 Task: Add Attachment from Trello to Card Card0000000358 in Board Board0000000090 in Workspace WS0000000030 in Trello. Add Cover Blue to Card Card0000000358 in Board Board0000000090 in Workspace WS0000000030 in Trello. Add "Copy Card To …" Button titled Button0000000358 to "bottom" of the list "To Do" to Card Card0000000358 in Board Board0000000090 in Workspace WS0000000030 in Trello. Add Description DS0000000358 to Card Card0000000358 in Board Board0000000090 in Workspace WS0000000030 in Trello. Add Comment CM0000000358 to Card Card0000000358 in Board Board0000000090 in Workspace WS0000000030 in Trello
Action: Mouse moved to (325, 317)
Screenshot: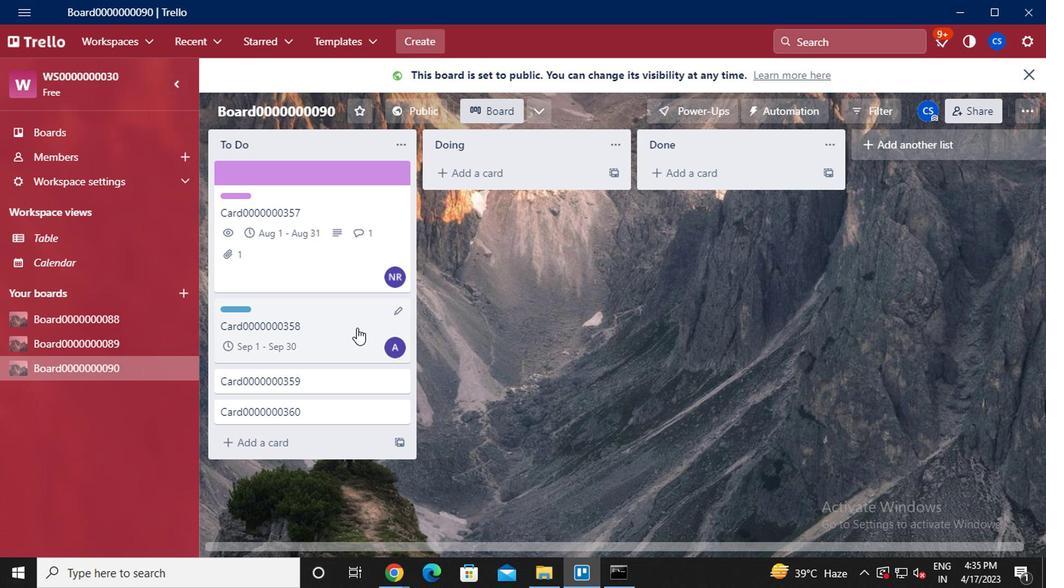
Action: Mouse pressed left at (325, 317)
Screenshot: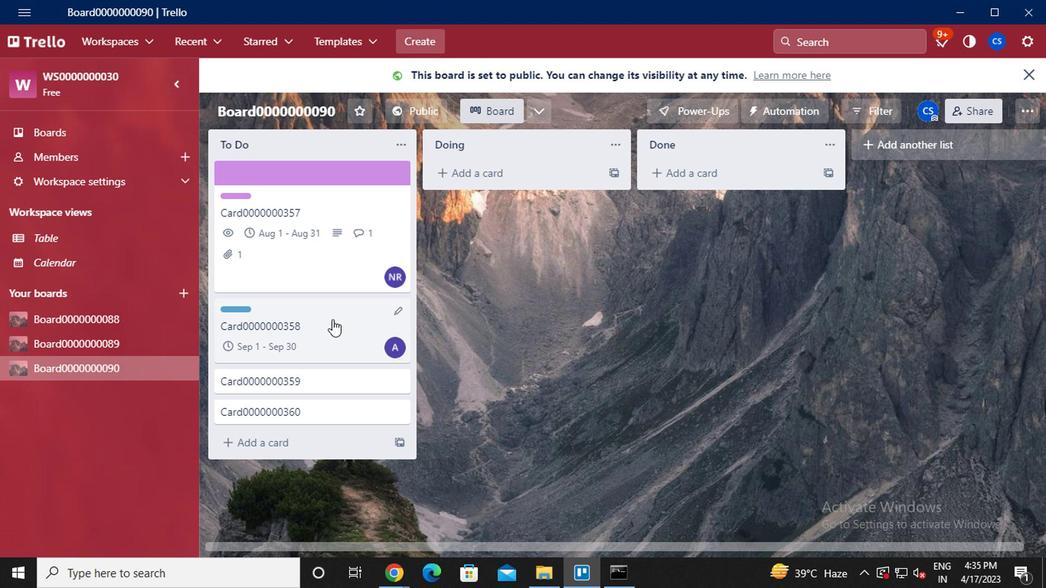 
Action: Mouse moved to (733, 262)
Screenshot: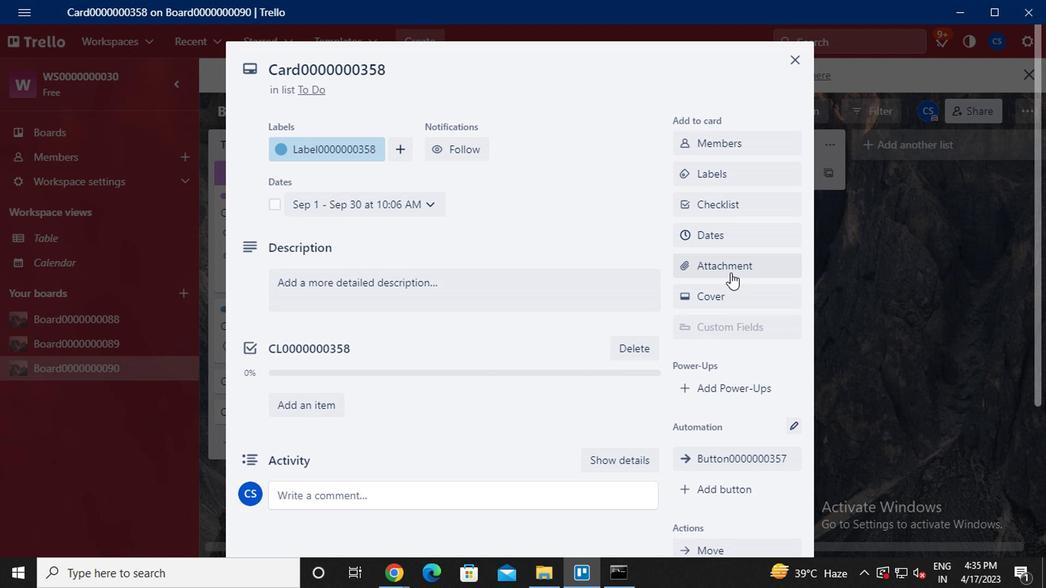 
Action: Mouse pressed left at (733, 262)
Screenshot: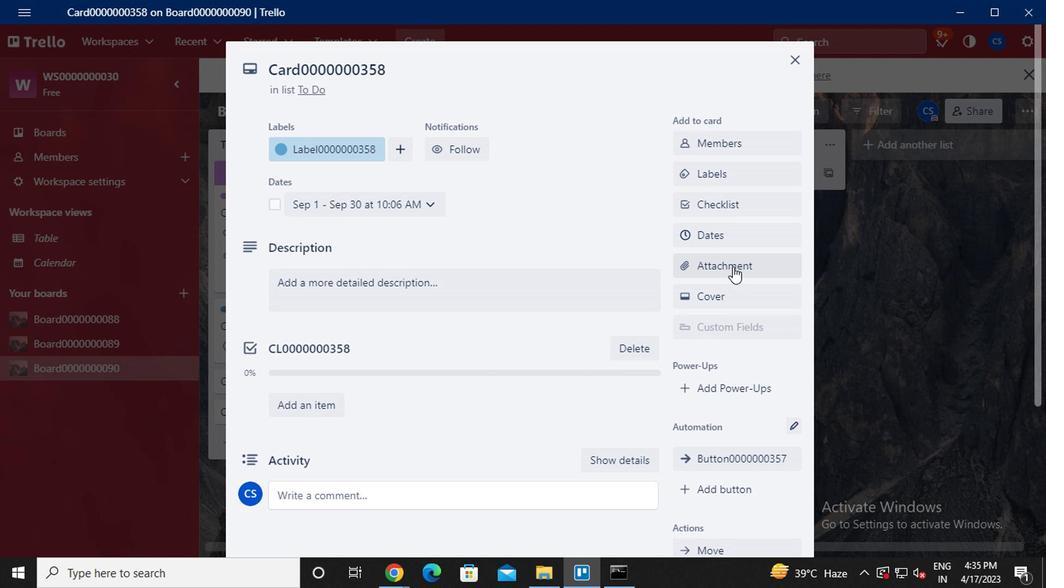 
Action: Mouse moved to (720, 160)
Screenshot: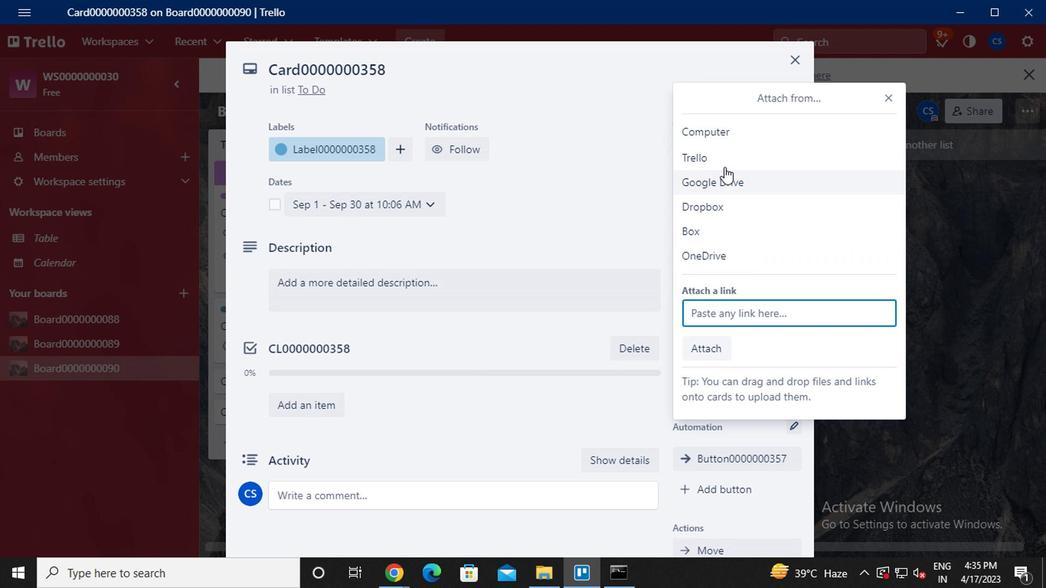 
Action: Mouse pressed left at (720, 160)
Screenshot: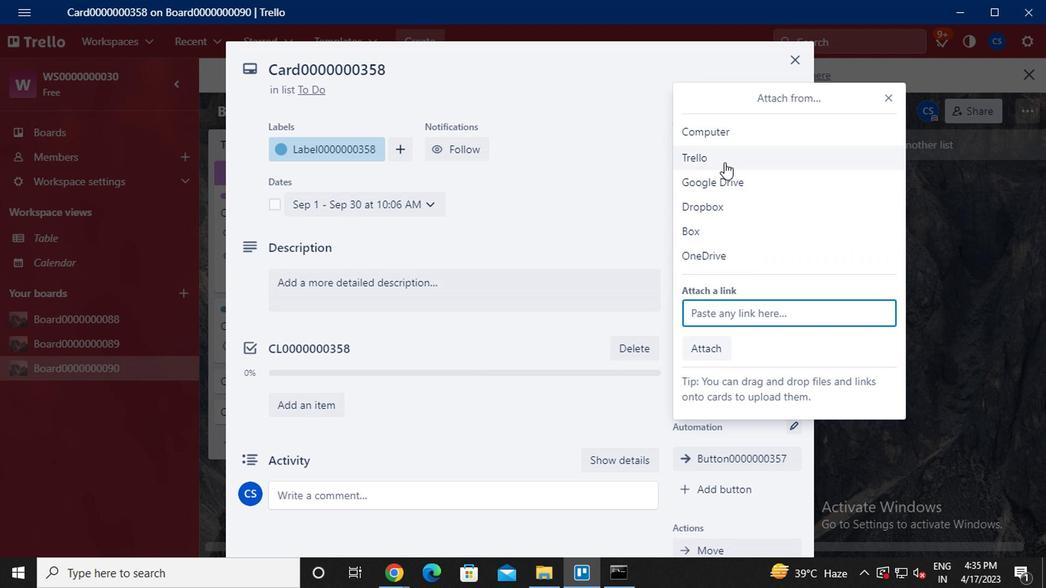 
Action: Mouse moved to (726, 186)
Screenshot: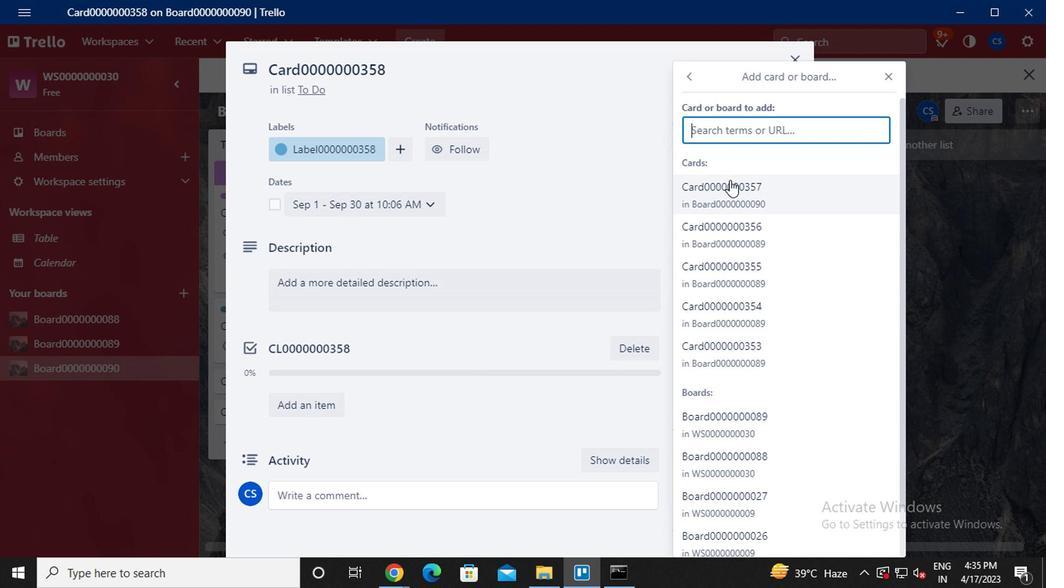 
Action: Mouse pressed left at (726, 186)
Screenshot: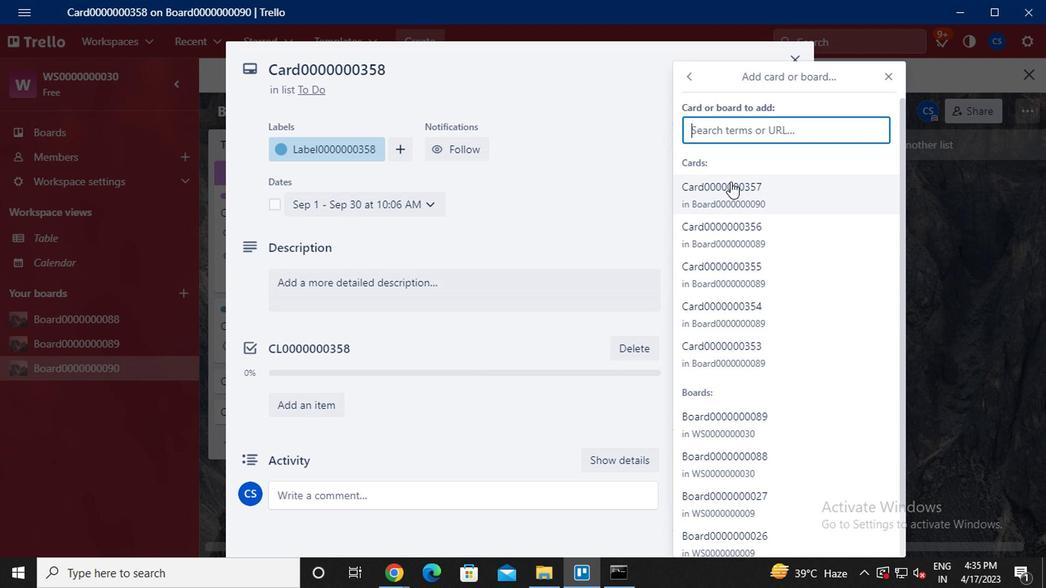 
Action: Mouse moved to (730, 298)
Screenshot: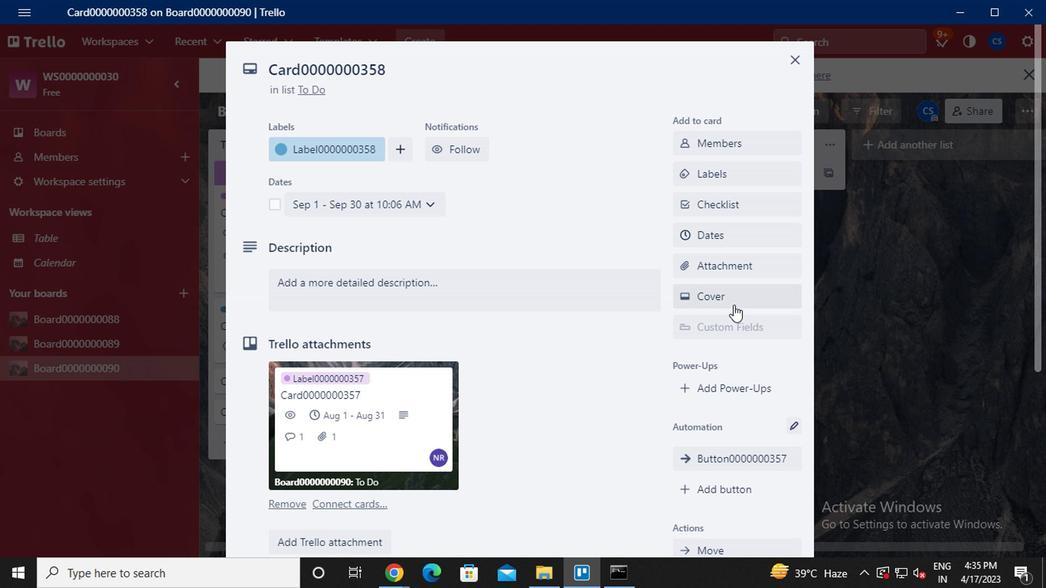 
Action: Mouse pressed left at (730, 298)
Screenshot: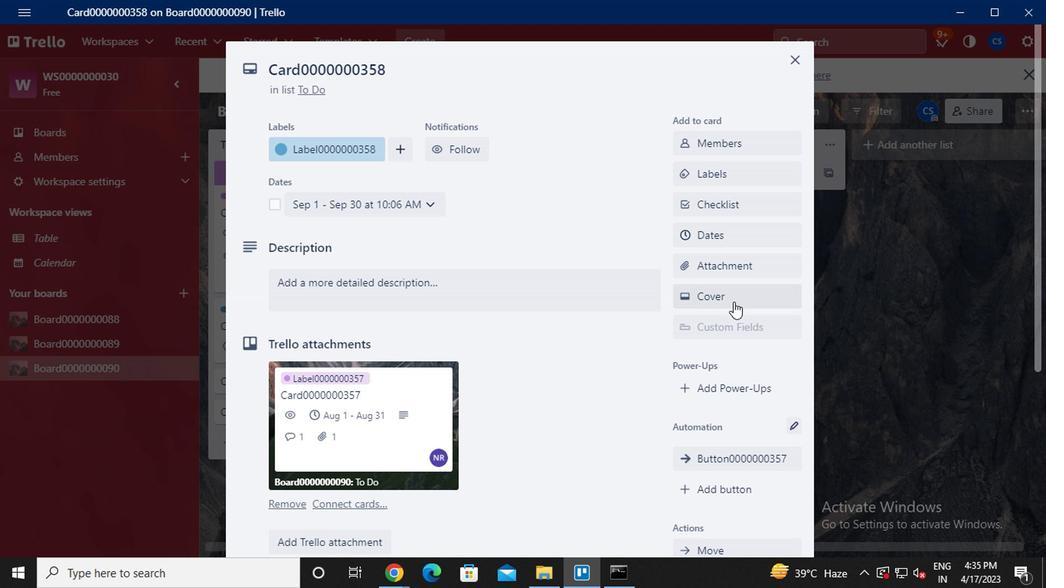 
Action: Mouse moved to (710, 277)
Screenshot: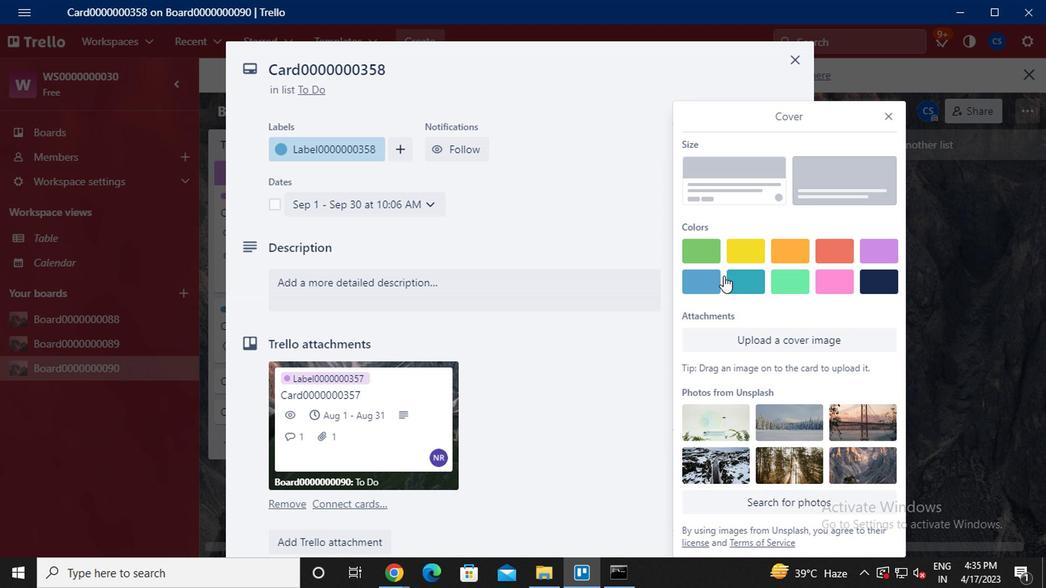 
Action: Mouse pressed left at (710, 277)
Screenshot: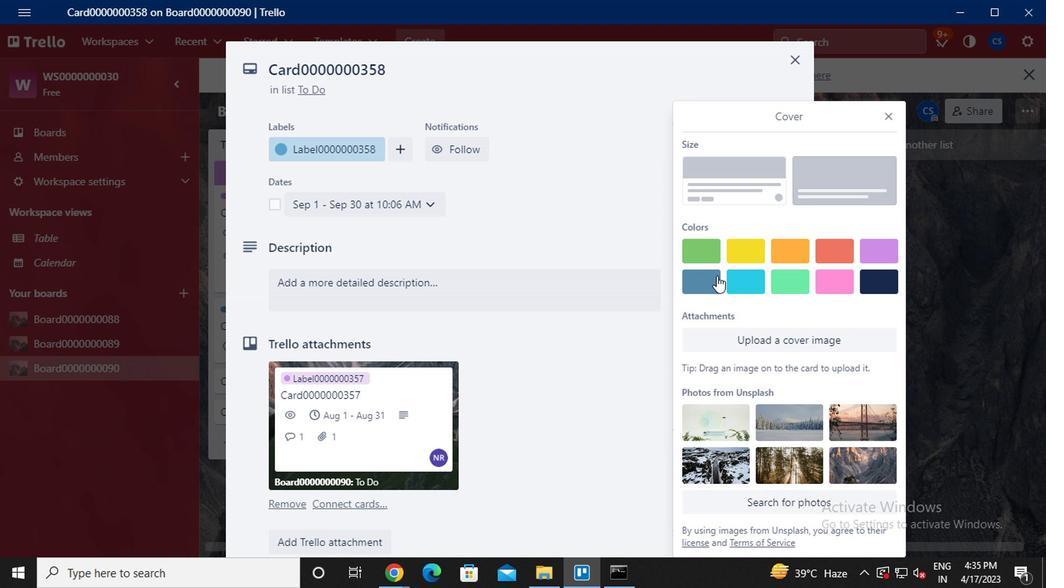 
Action: Mouse moved to (886, 90)
Screenshot: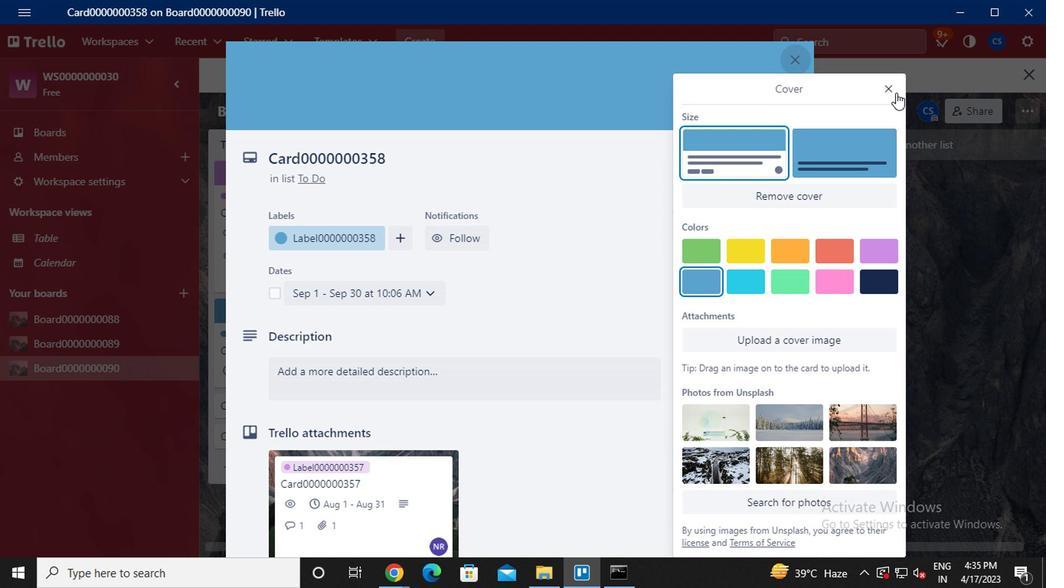 
Action: Mouse pressed left at (886, 90)
Screenshot: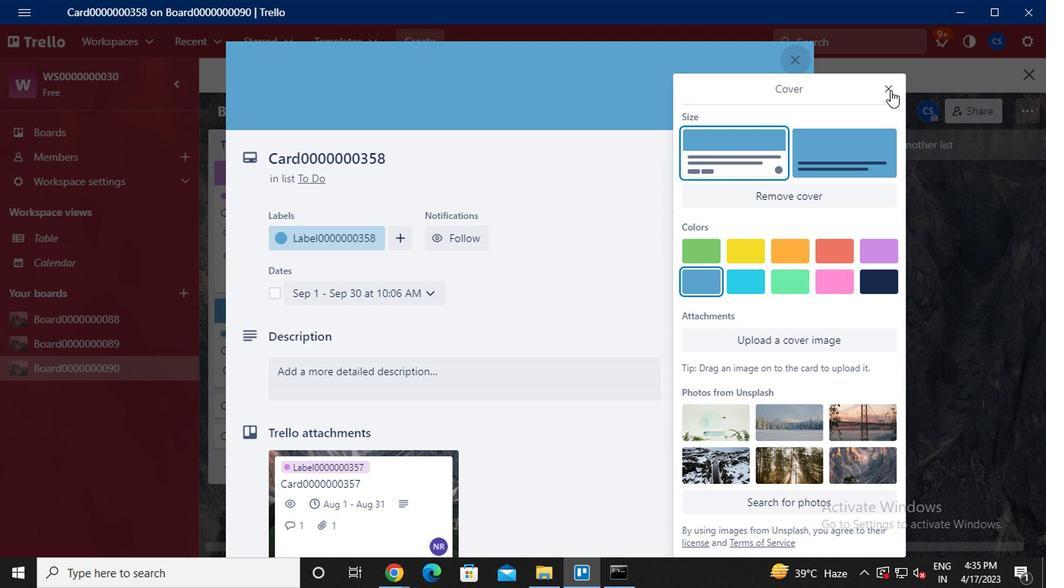 
Action: Mouse moved to (696, 290)
Screenshot: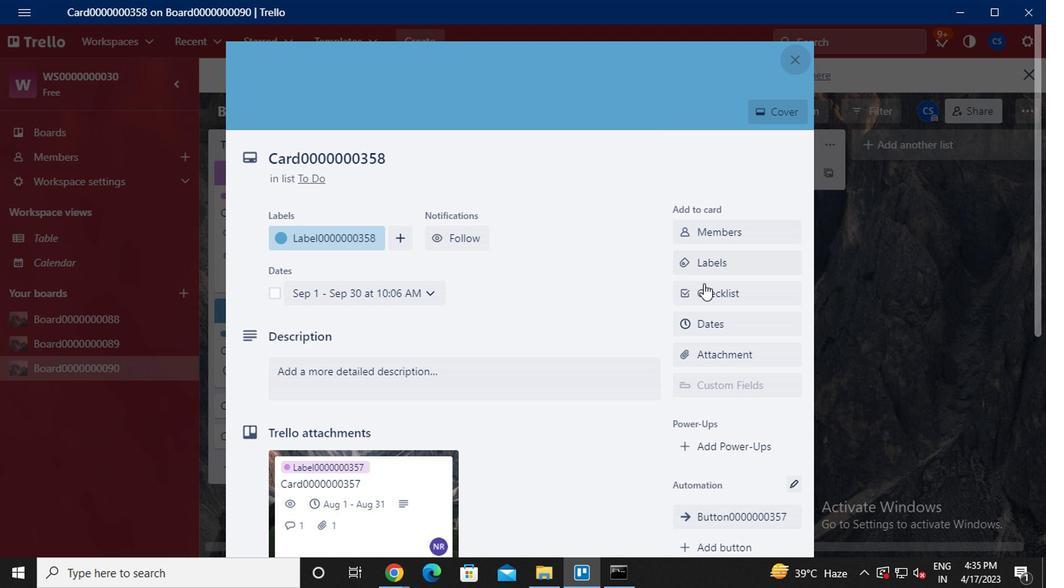 
Action: Mouse scrolled (696, 290) with delta (0, 0)
Screenshot: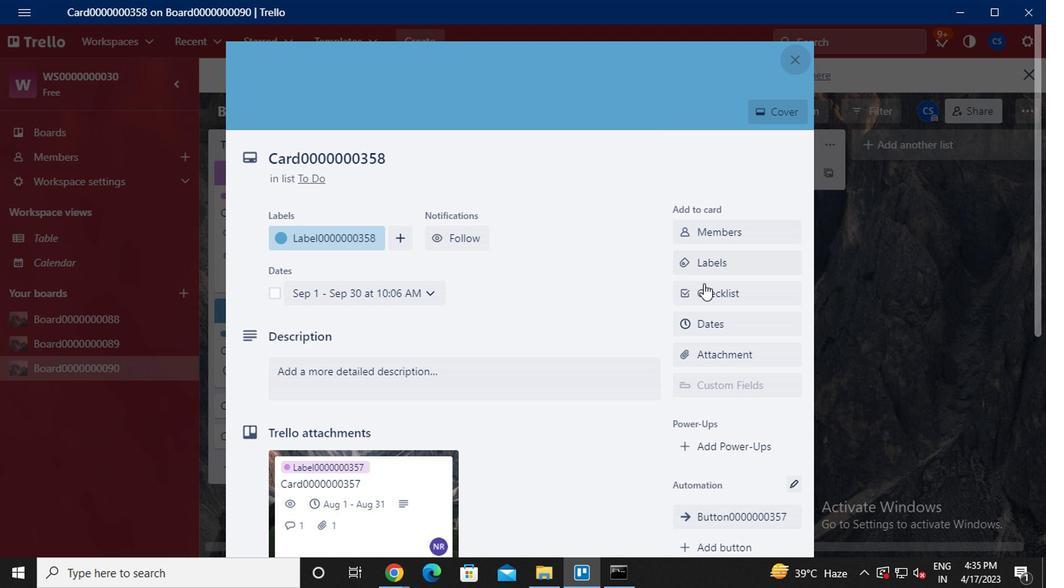 
Action: Mouse moved to (694, 294)
Screenshot: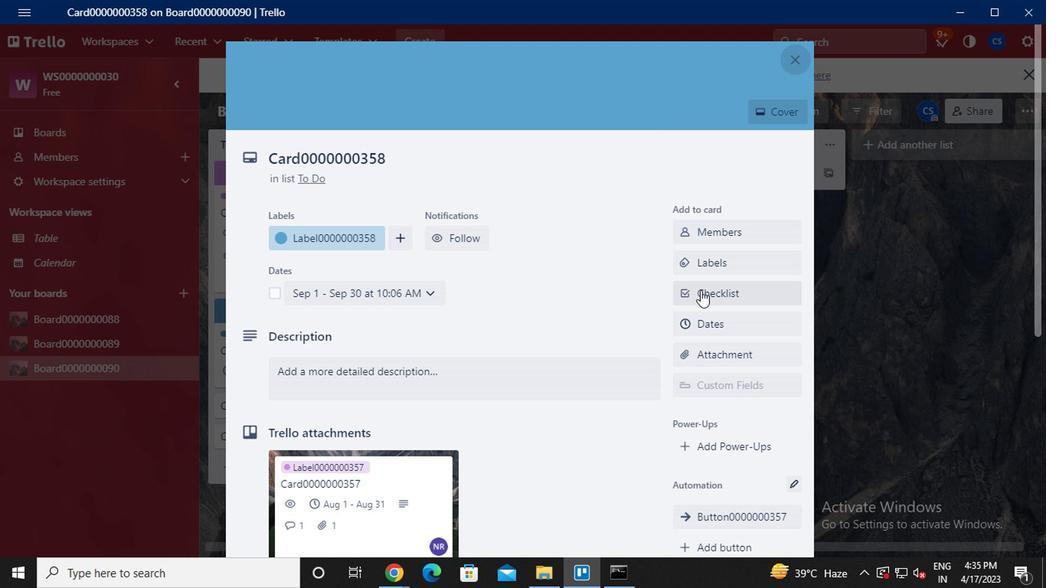 
Action: Mouse scrolled (694, 294) with delta (0, 0)
Screenshot: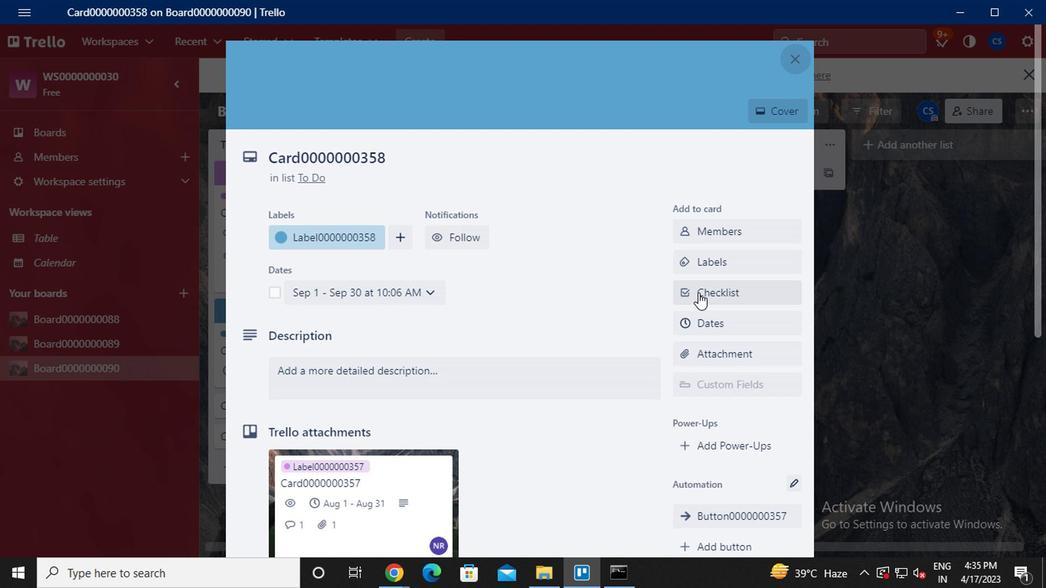
Action: Mouse moved to (732, 389)
Screenshot: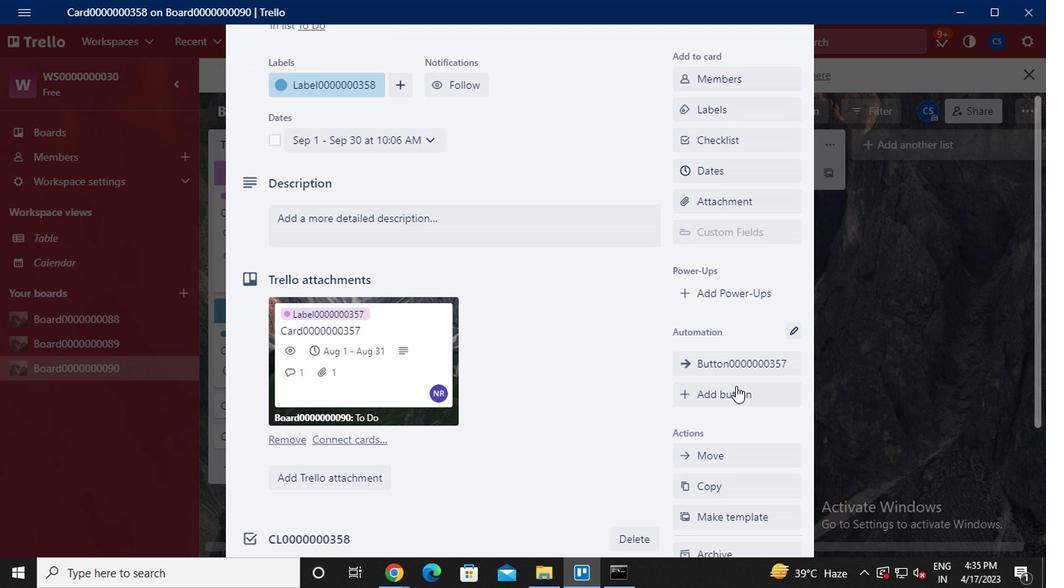 
Action: Mouse pressed left at (732, 389)
Screenshot: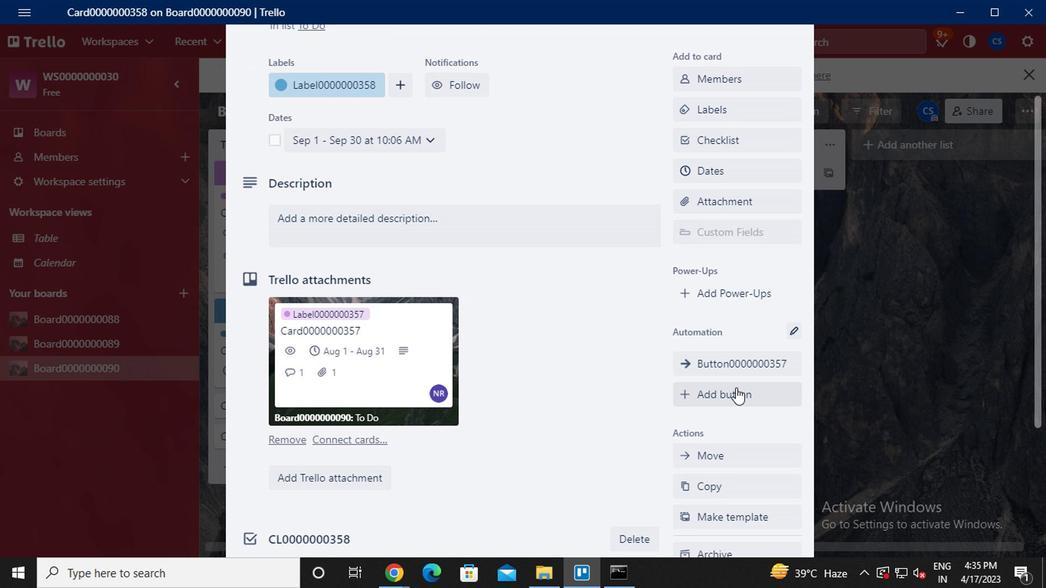 
Action: Mouse moved to (756, 175)
Screenshot: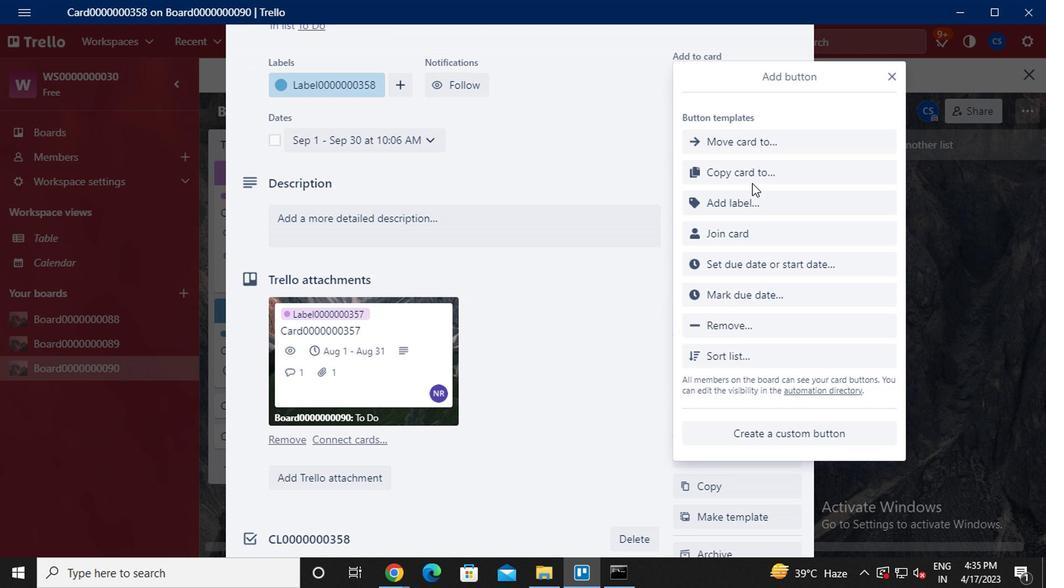 
Action: Mouse pressed left at (756, 175)
Screenshot: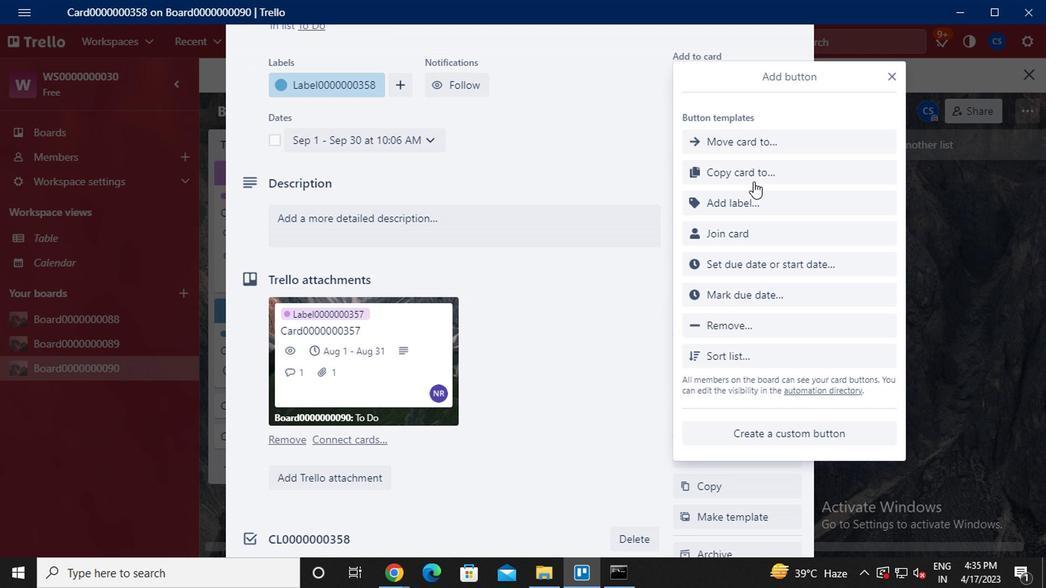 
Action: Key pressed b<Key.caps_lock>utton0000000358
Screenshot: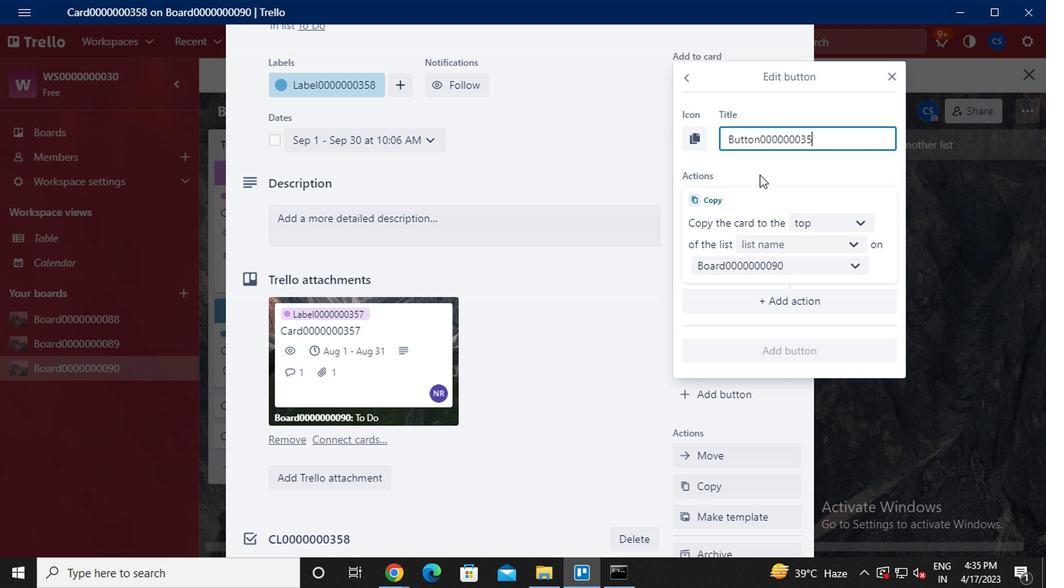 
Action: Mouse moved to (817, 219)
Screenshot: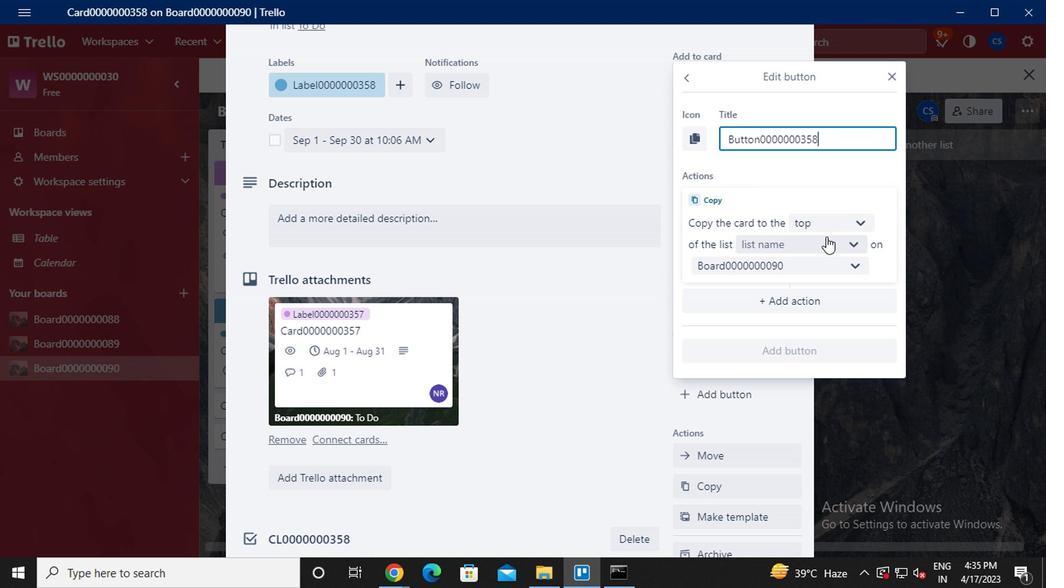 
Action: Mouse pressed left at (817, 219)
Screenshot: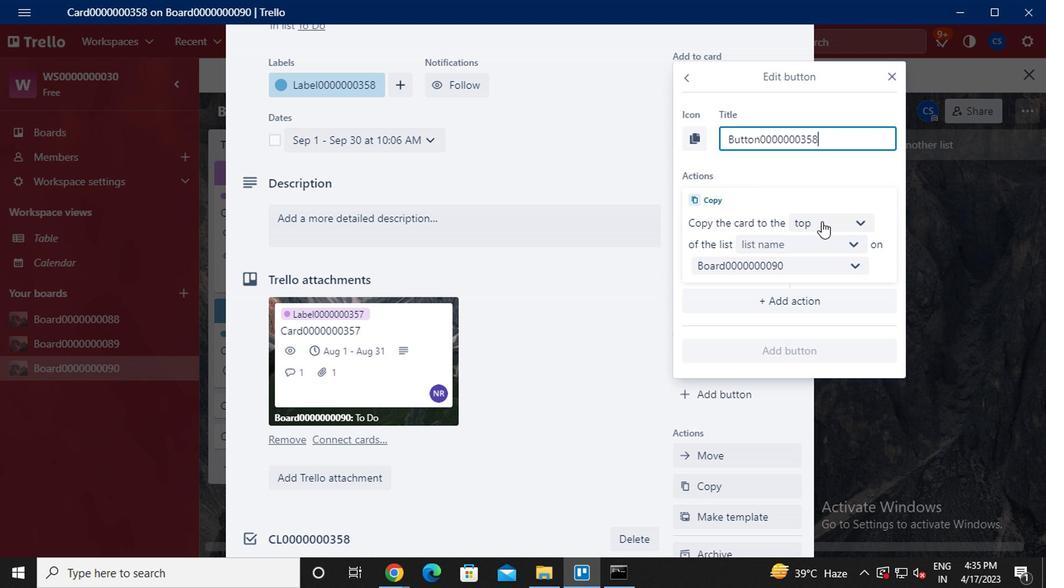 
Action: Mouse moved to (817, 279)
Screenshot: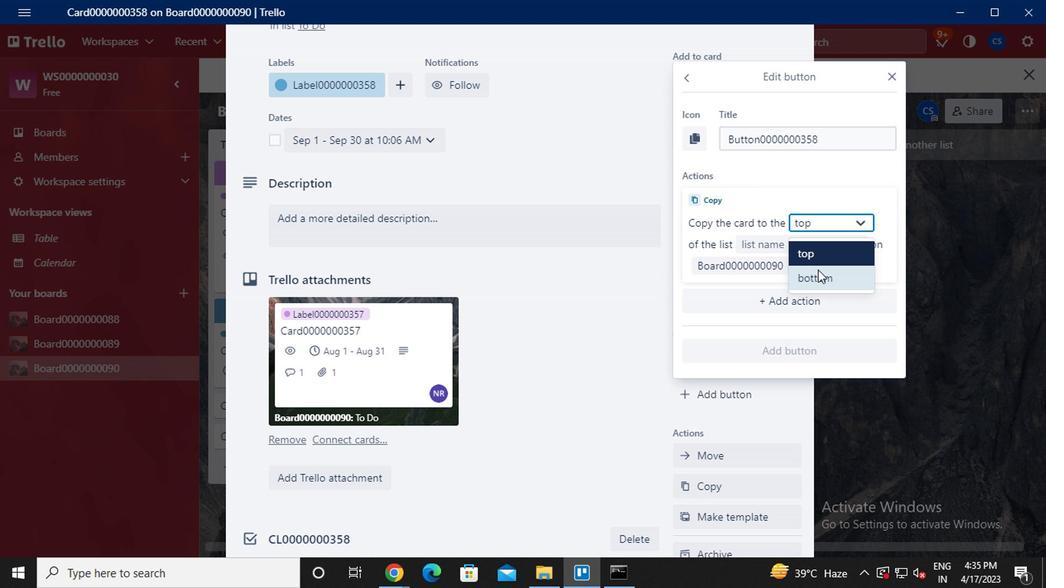 
Action: Mouse pressed left at (817, 279)
Screenshot: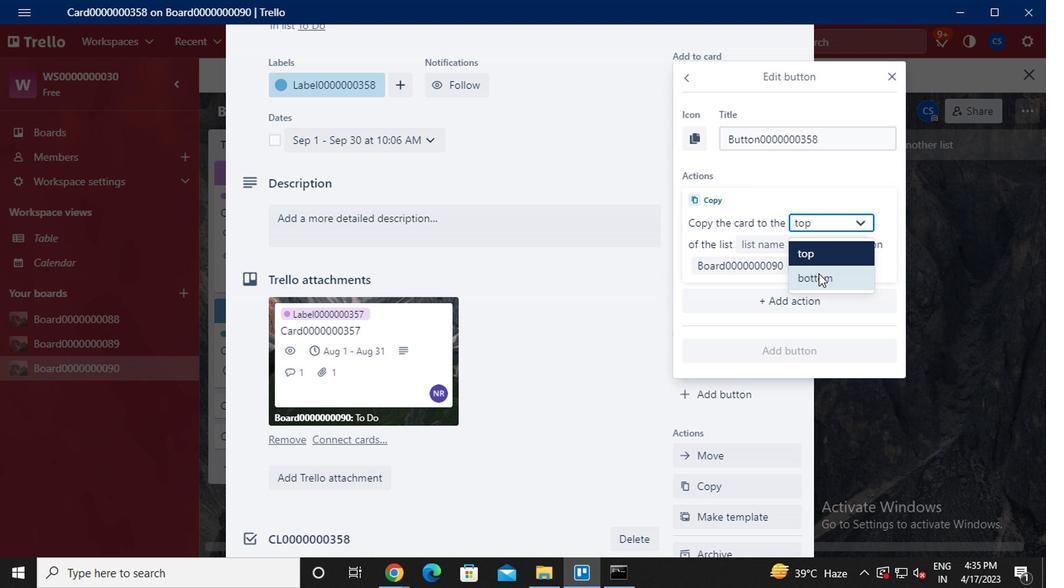
Action: Mouse moved to (790, 248)
Screenshot: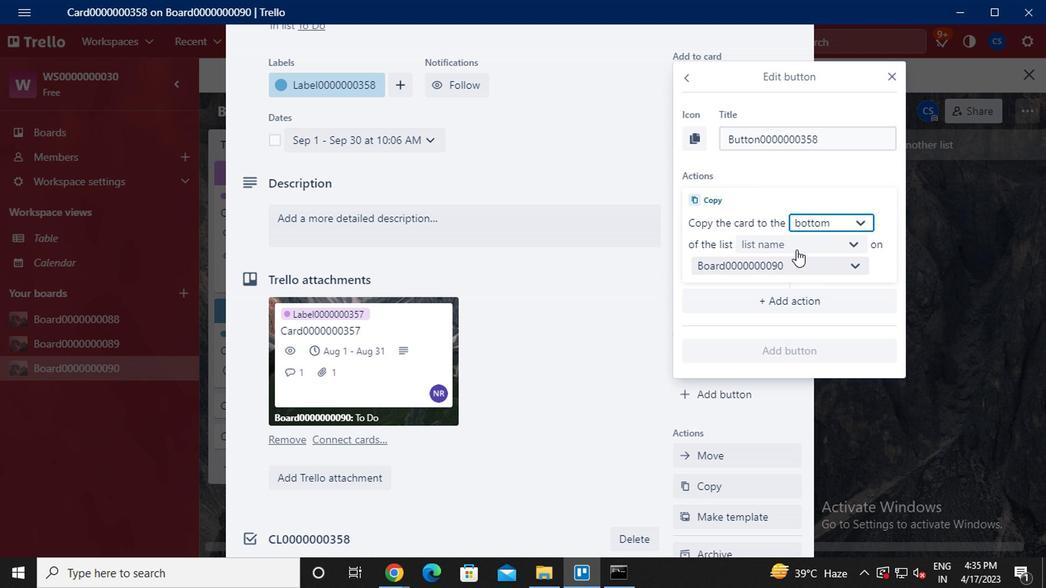 
Action: Mouse pressed left at (790, 248)
Screenshot: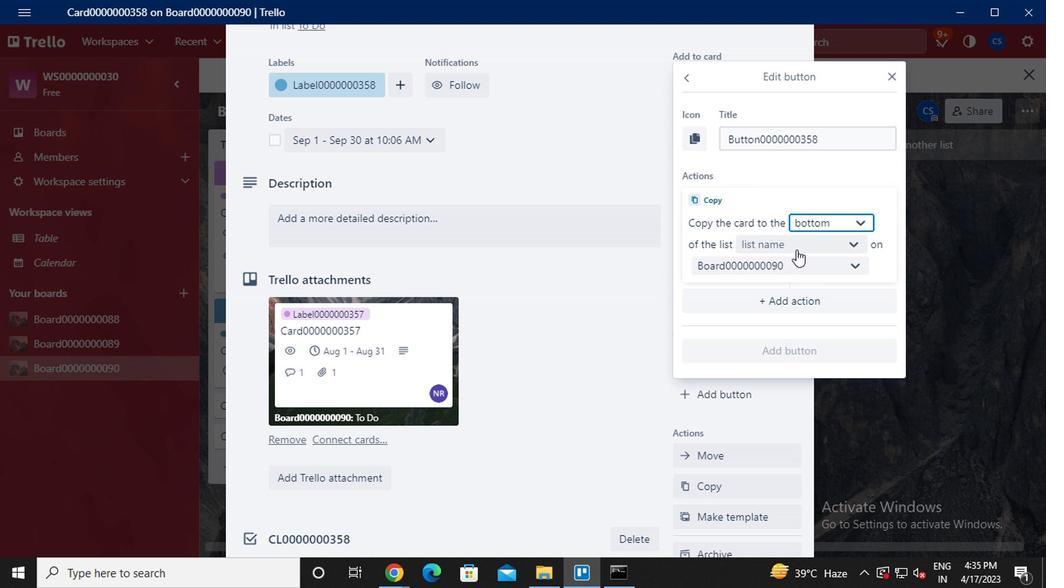 
Action: Mouse moved to (786, 274)
Screenshot: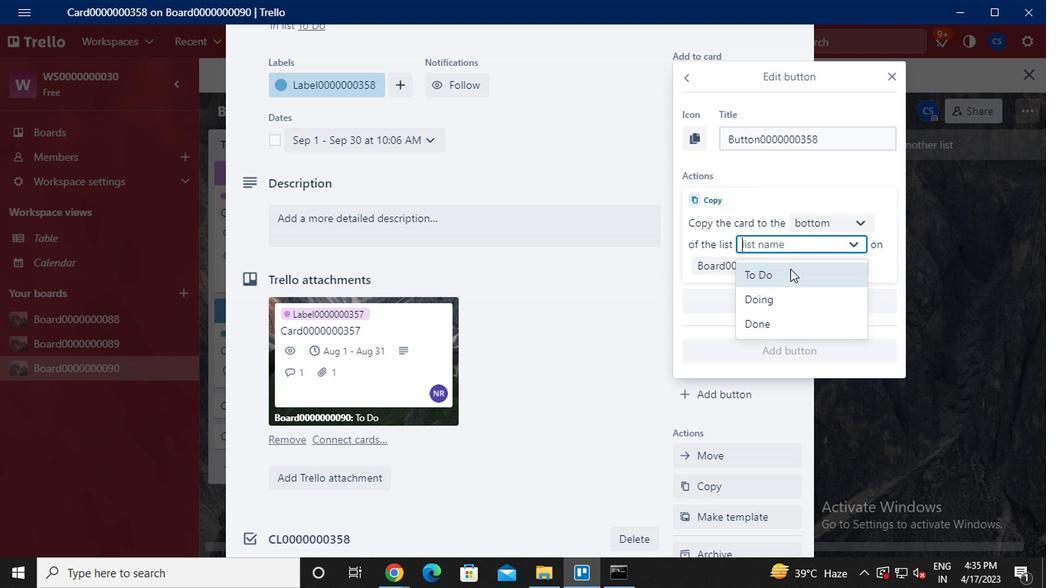 
Action: Mouse pressed left at (786, 274)
Screenshot: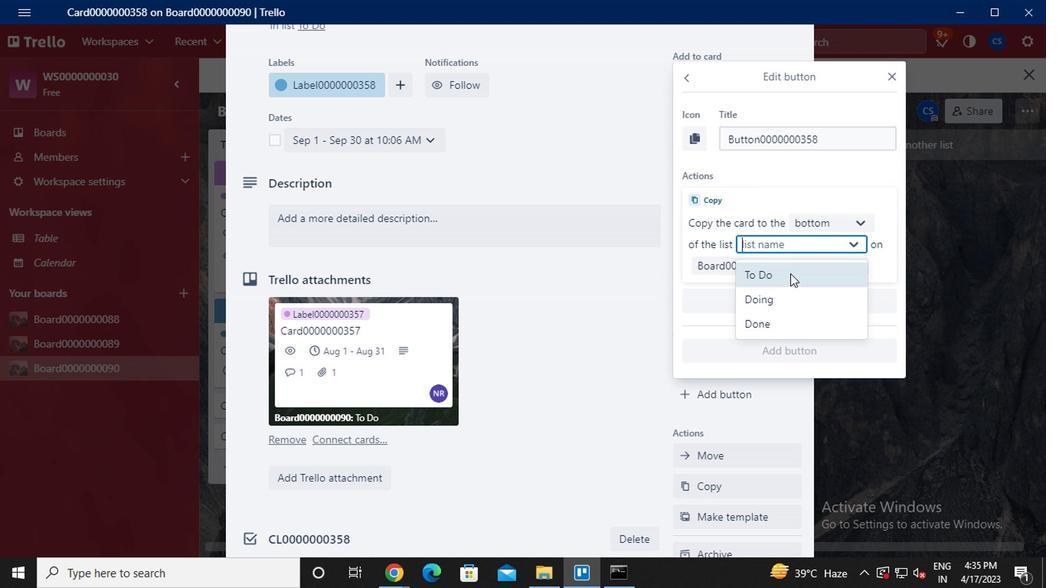 
Action: Mouse moved to (794, 349)
Screenshot: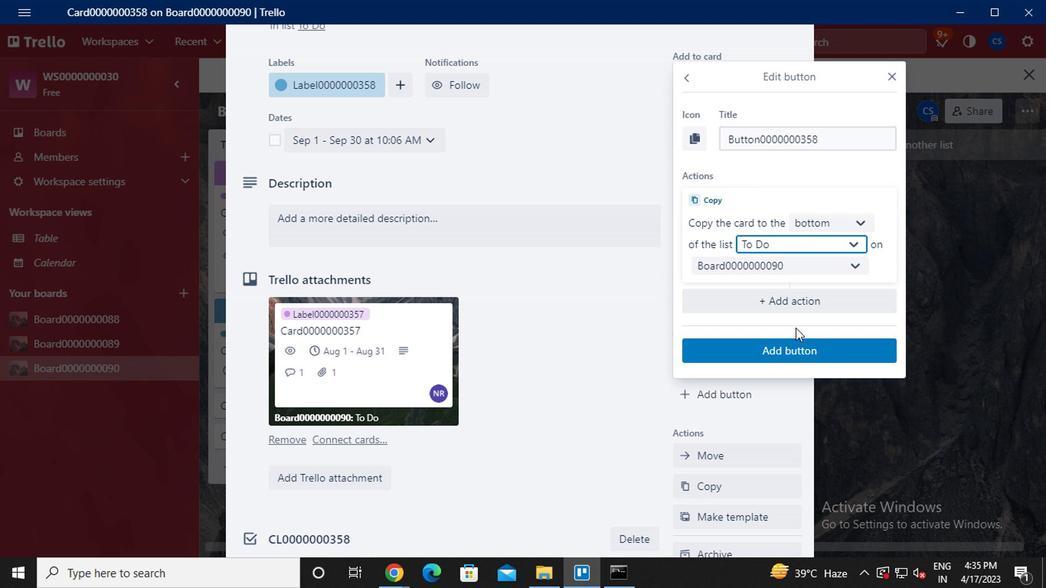 
Action: Mouse pressed left at (794, 349)
Screenshot: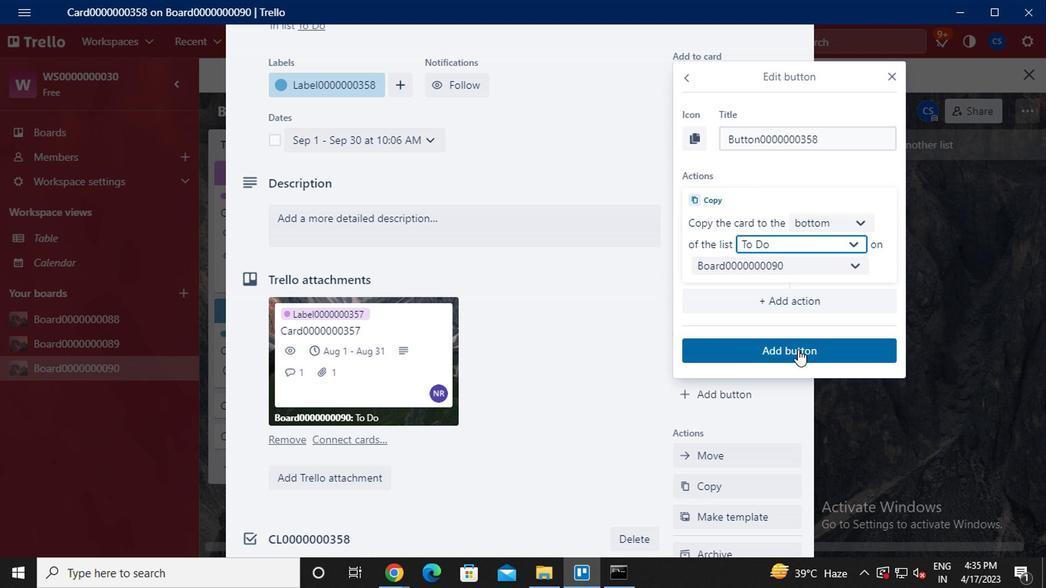 
Action: Mouse moved to (505, 226)
Screenshot: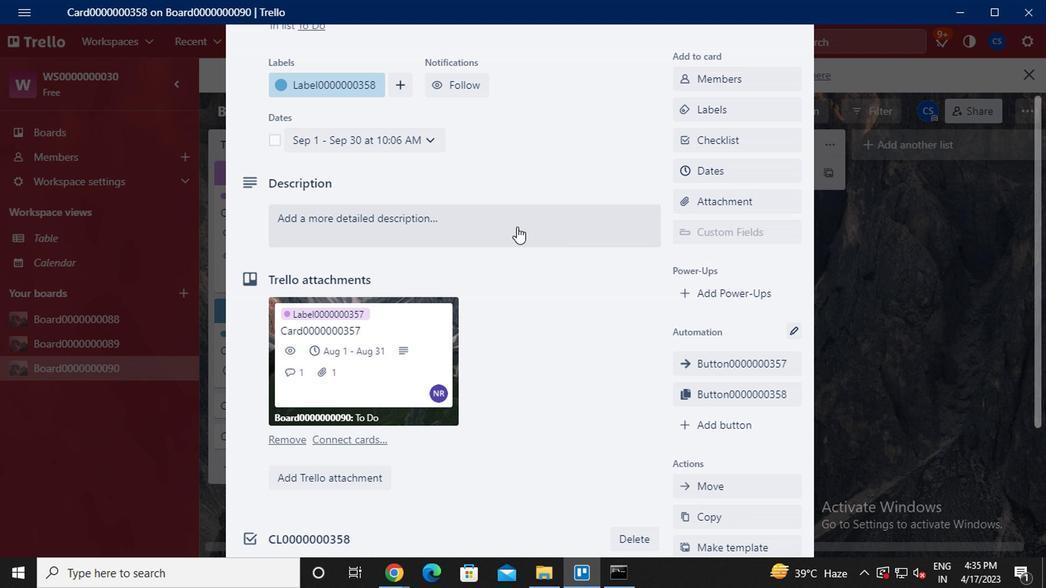 
Action: Mouse pressed left at (505, 226)
Screenshot: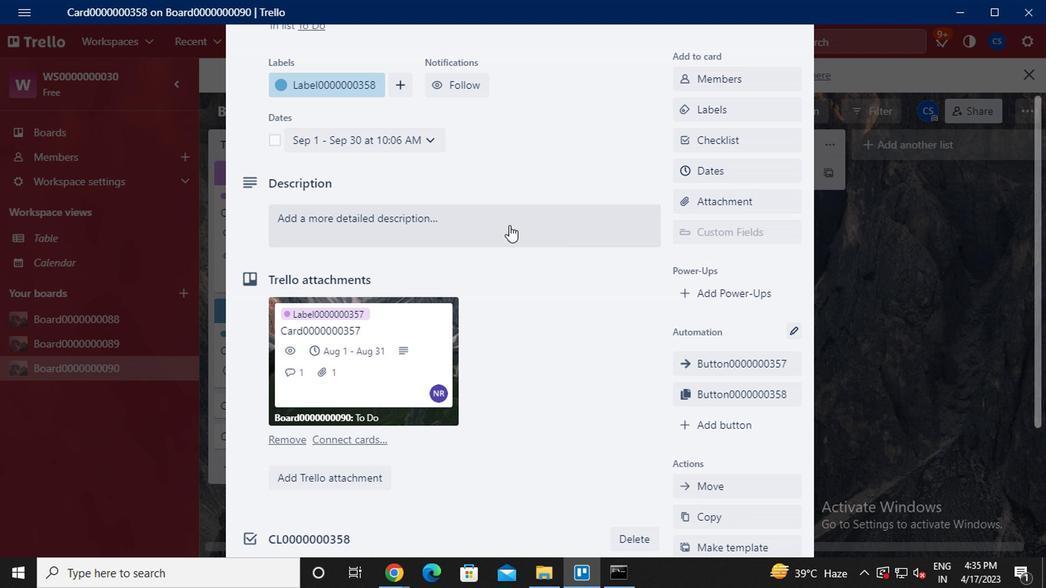 
Action: Key pressed <Key.caps_lock>ds0000000358
Screenshot: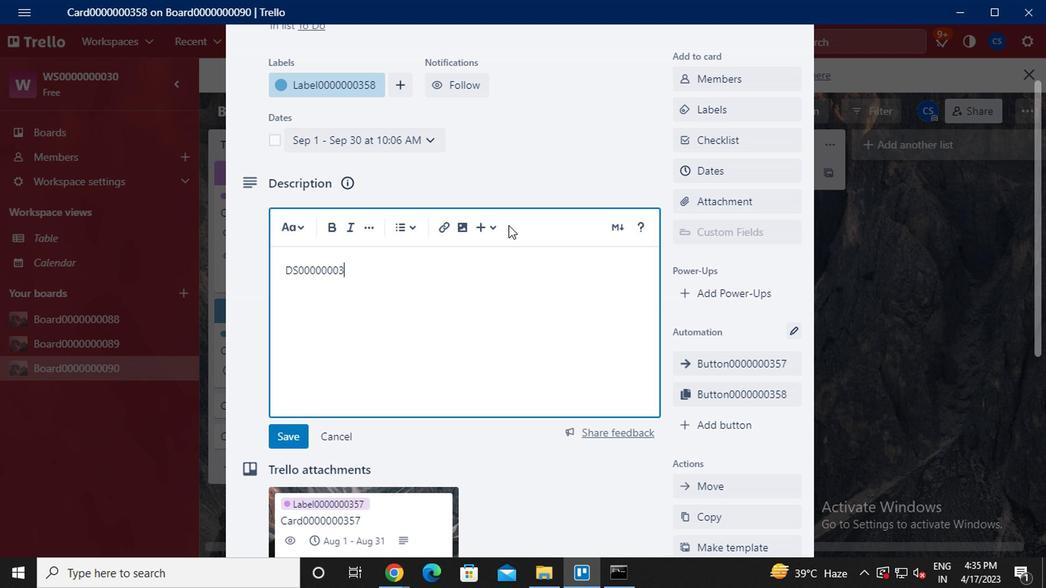 
Action: Mouse moved to (286, 445)
Screenshot: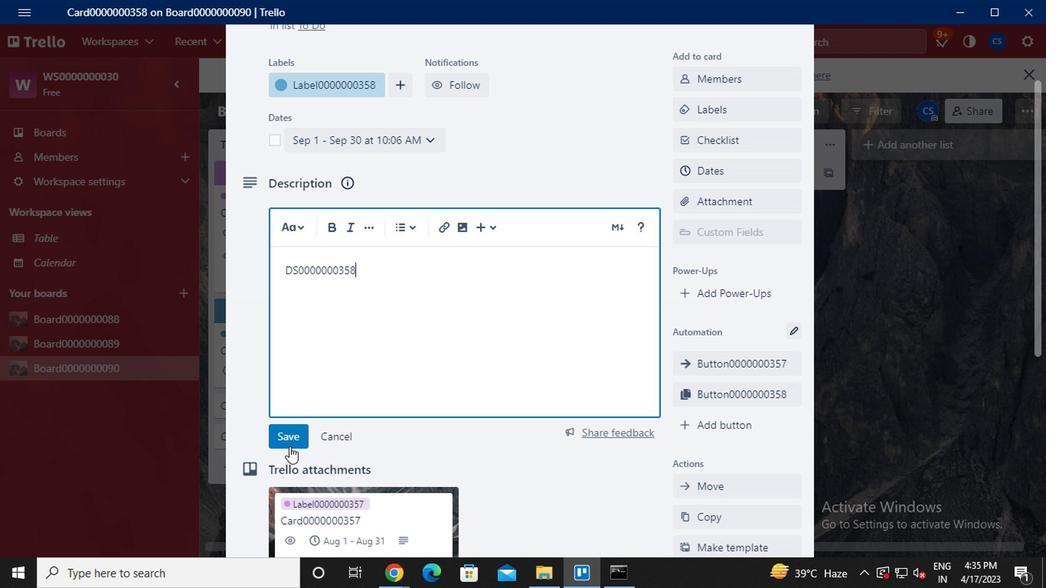 
Action: Mouse pressed left at (286, 445)
Screenshot: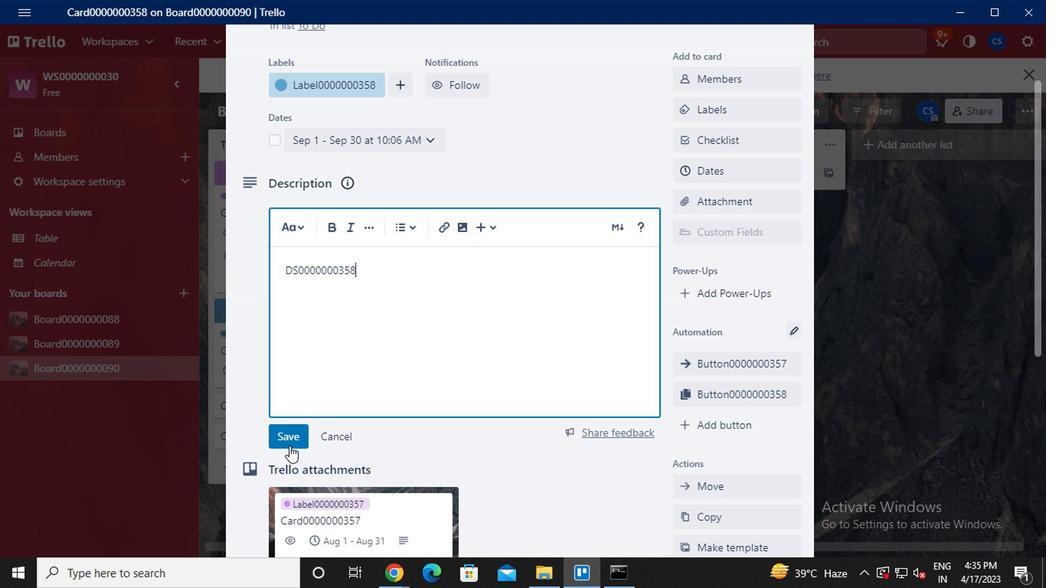 
Action: Mouse moved to (417, 415)
Screenshot: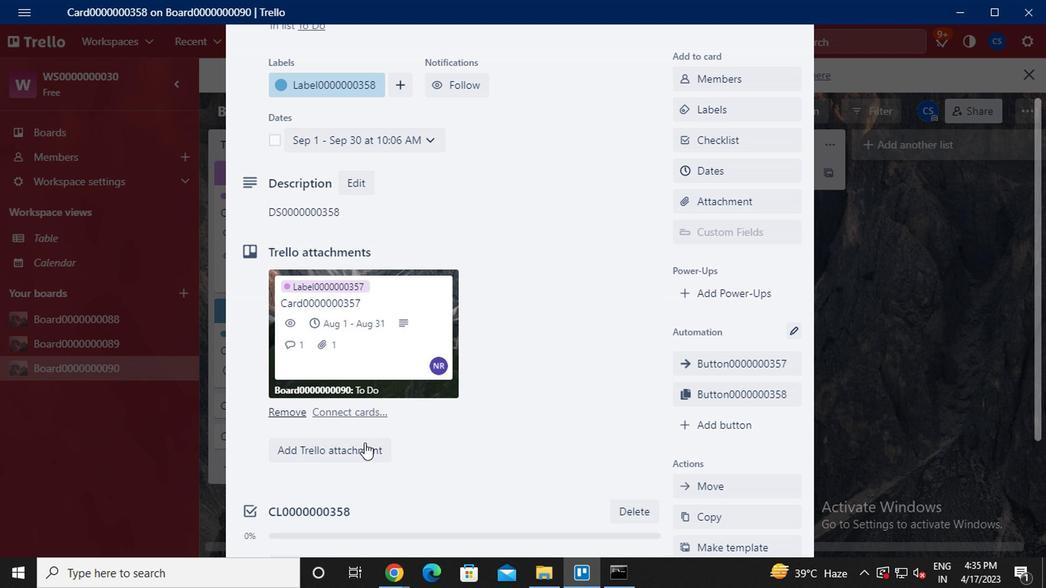 
Action: Mouse scrolled (417, 415) with delta (0, 0)
Screenshot: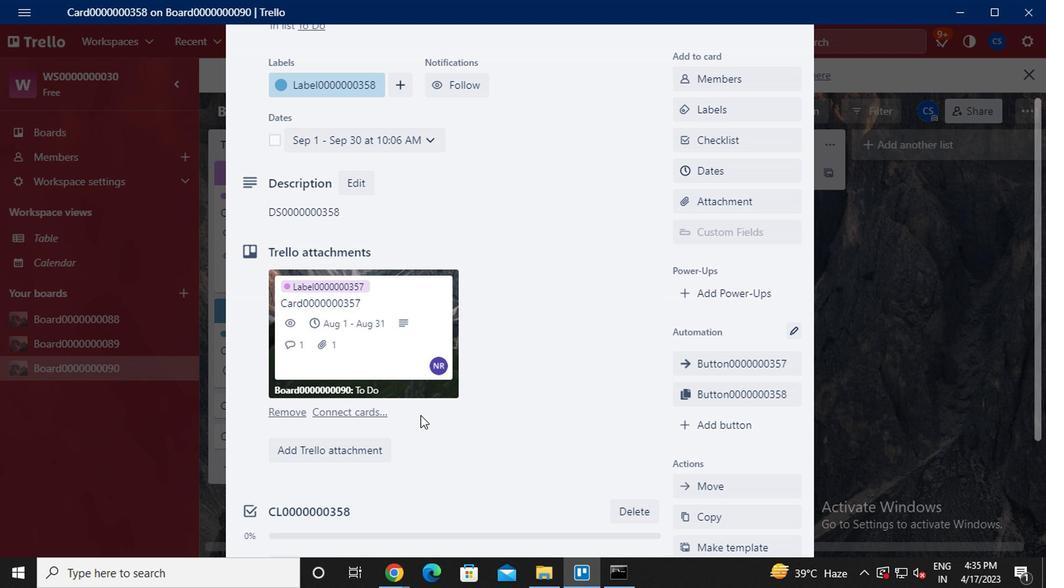 
Action: Mouse scrolled (417, 415) with delta (0, 0)
Screenshot: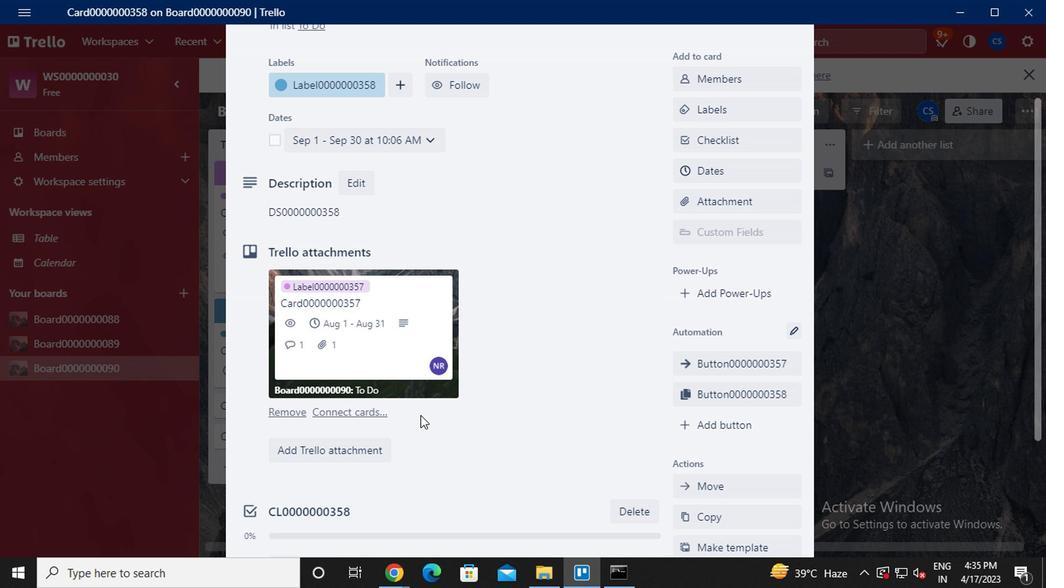 
Action: Mouse scrolled (417, 415) with delta (0, 0)
Screenshot: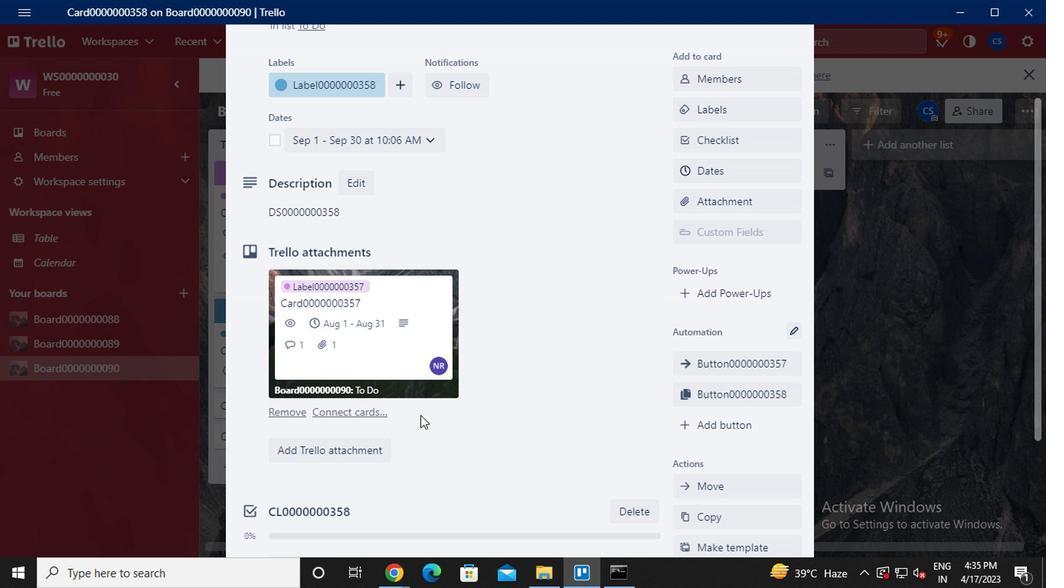 
Action: Mouse moved to (394, 453)
Screenshot: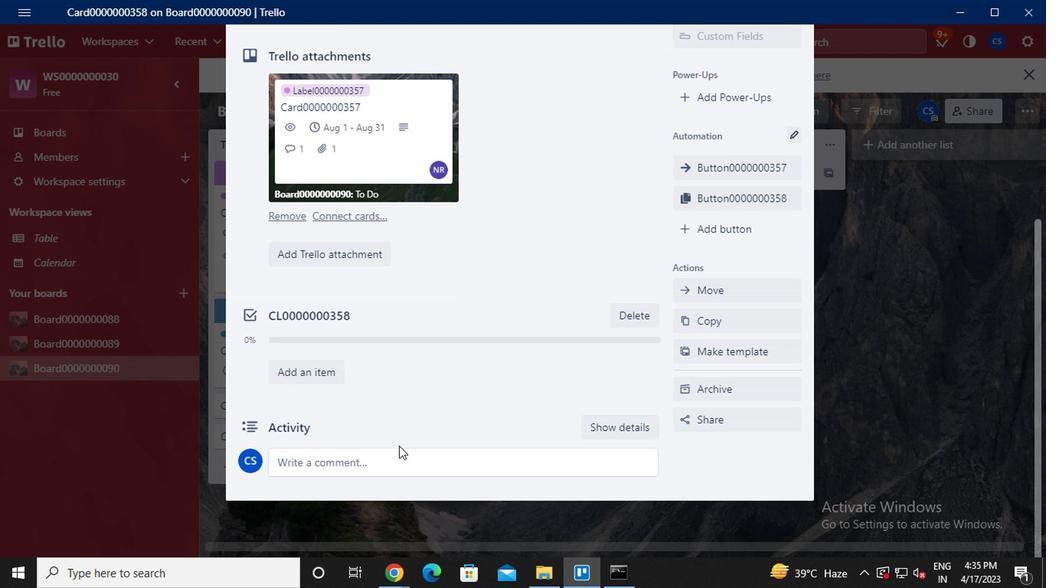 
Action: Mouse pressed left at (394, 453)
Screenshot: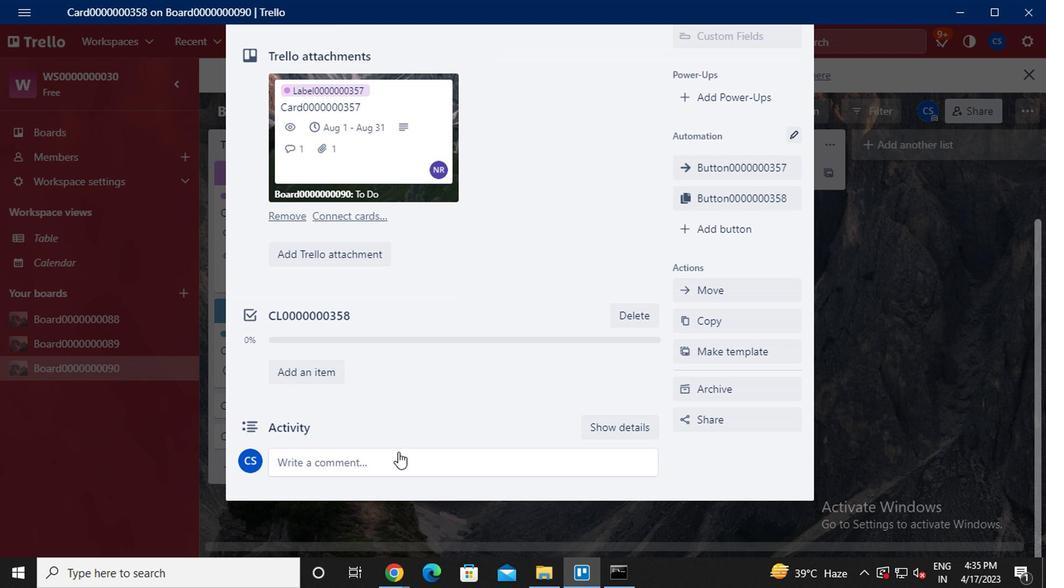 
Action: Key pressed cm0000000358
Screenshot: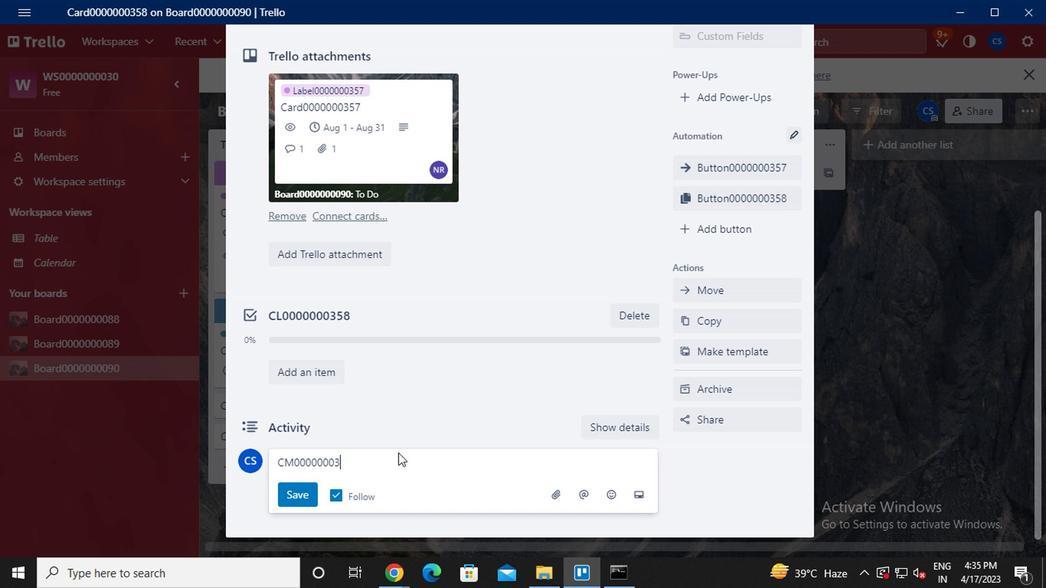 
Action: Mouse moved to (301, 492)
Screenshot: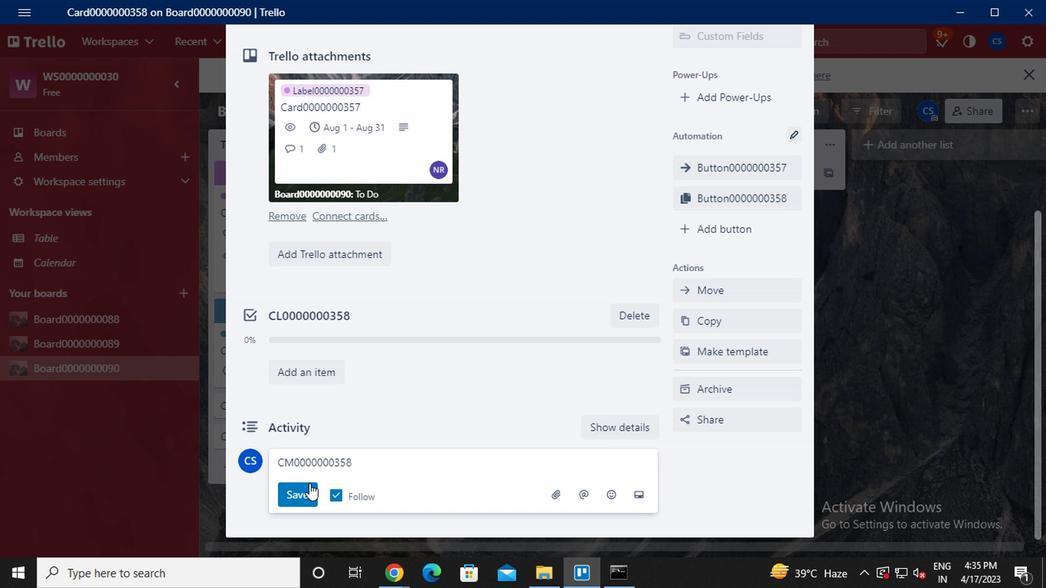 
Action: Mouse pressed left at (301, 492)
Screenshot: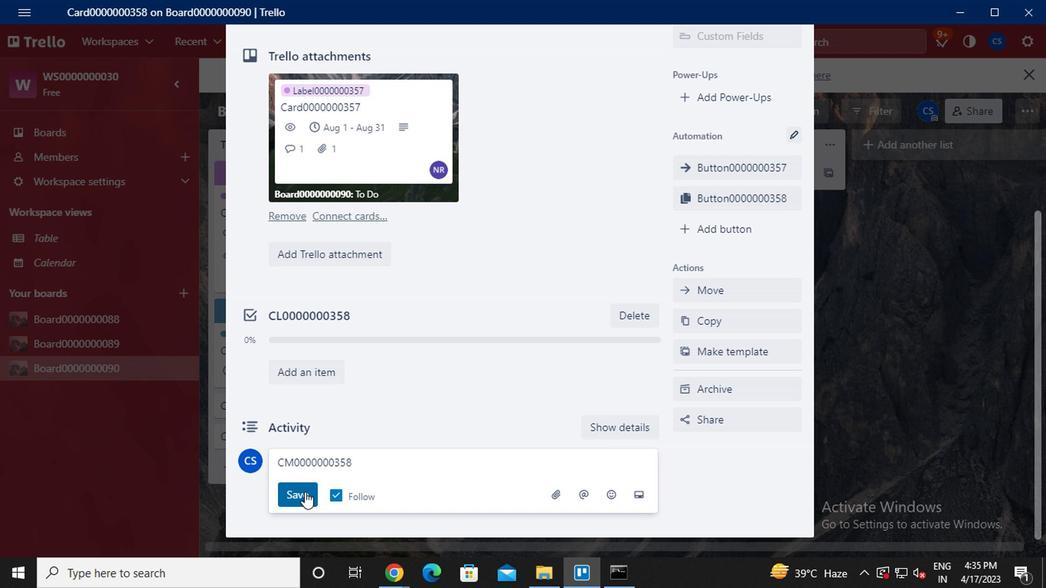 
Action: Mouse moved to (487, 349)
Screenshot: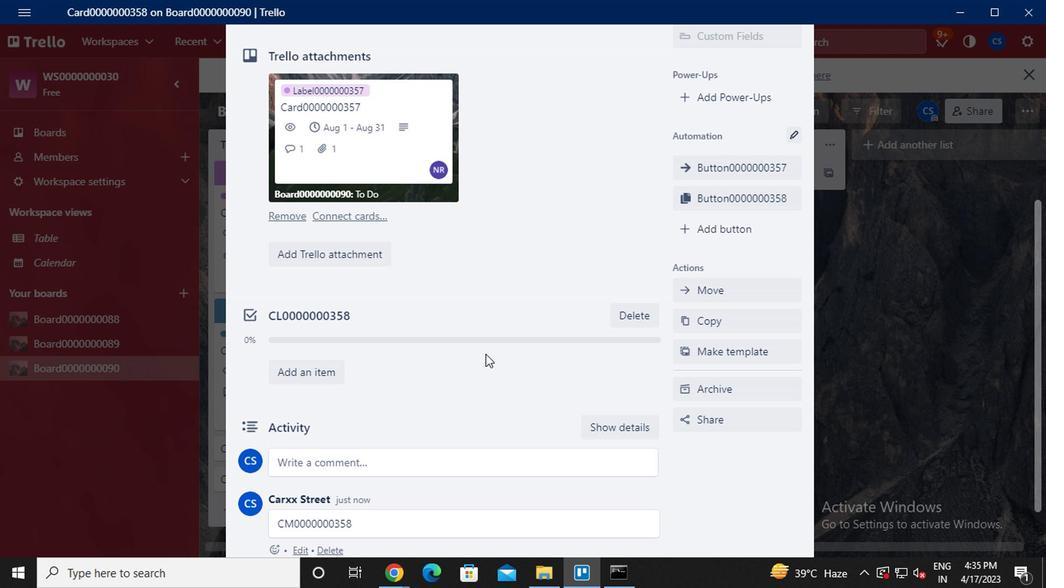 
